 Task: Go to paying for a reservation.
Action: Mouse moved to (146, 586)
Screenshot: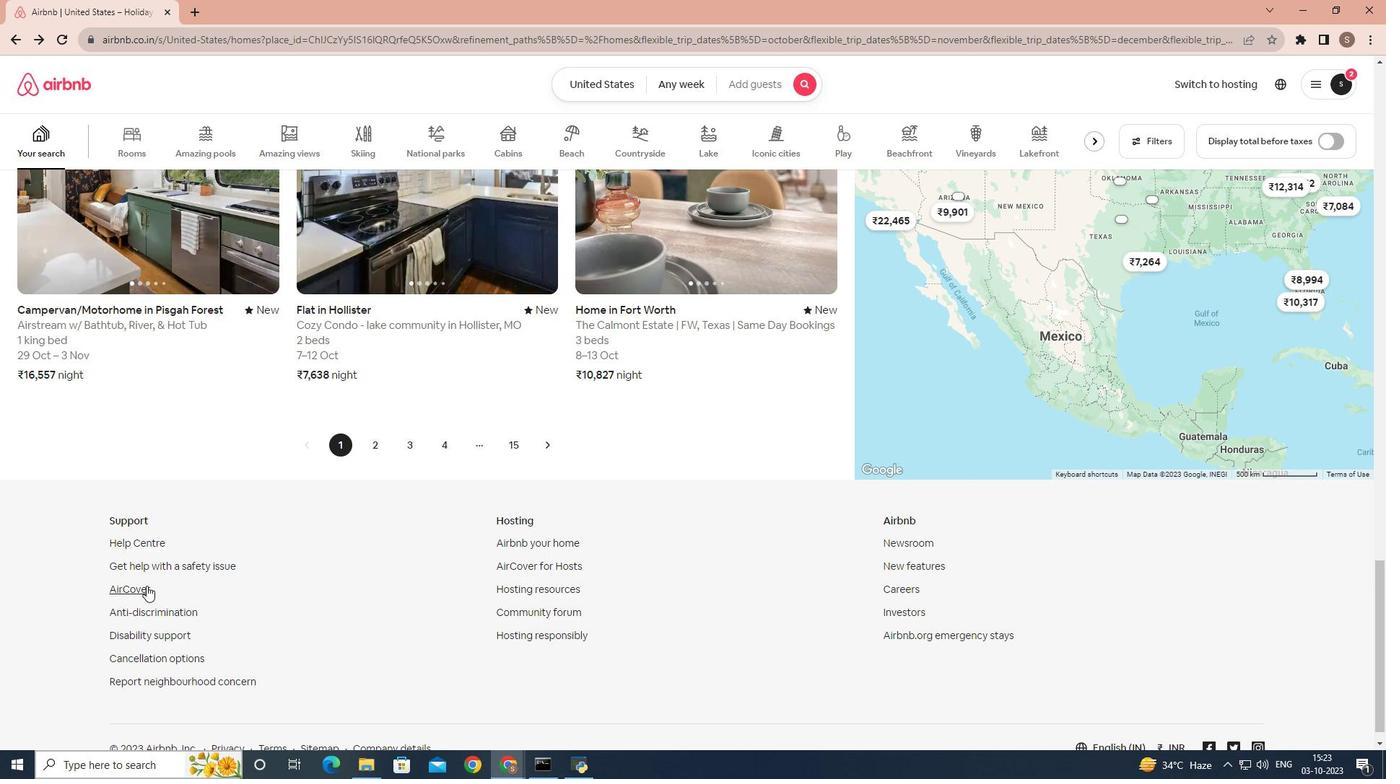 
Action: Mouse pressed left at (146, 586)
Screenshot: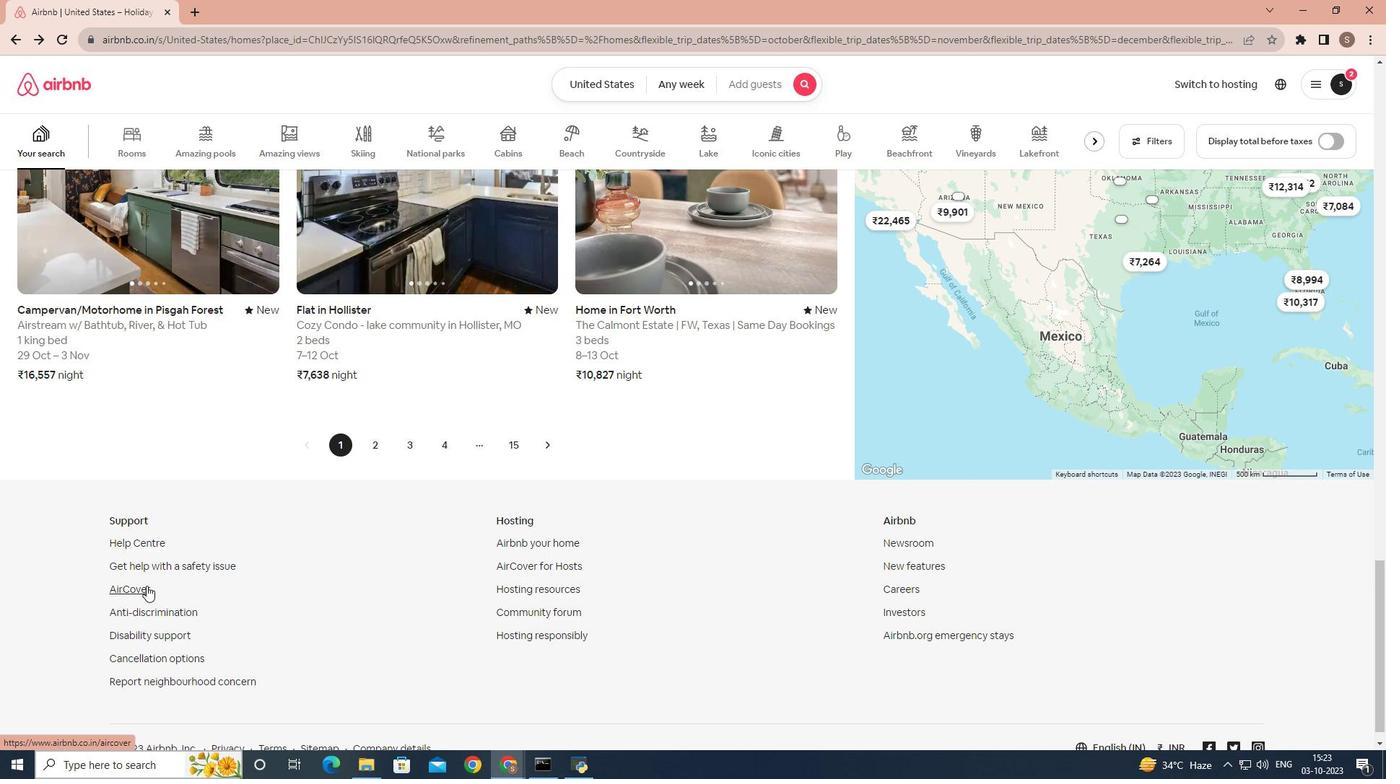 
Action: Mouse moved to (366, 140)
Screenshot: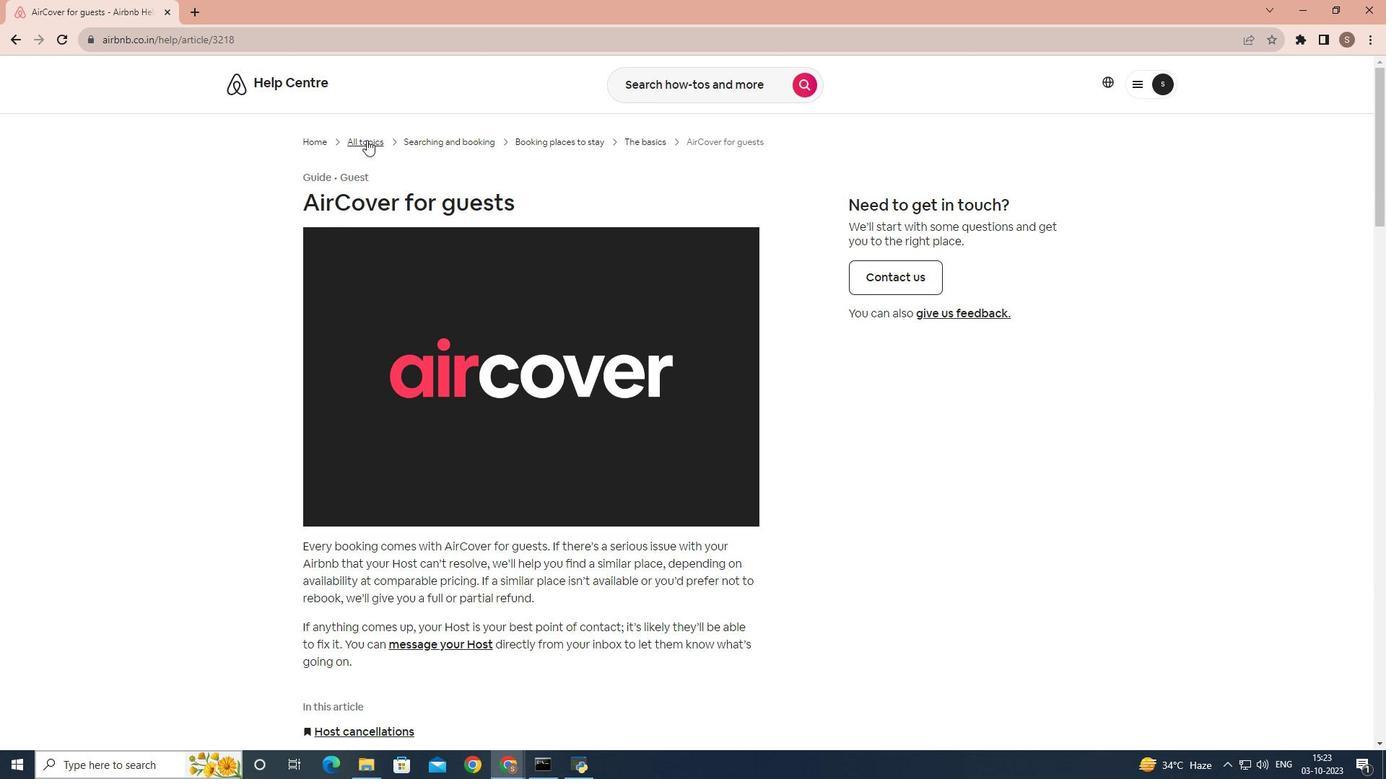 
Action: Mouse pressed left at (366, 140)
Screenshot: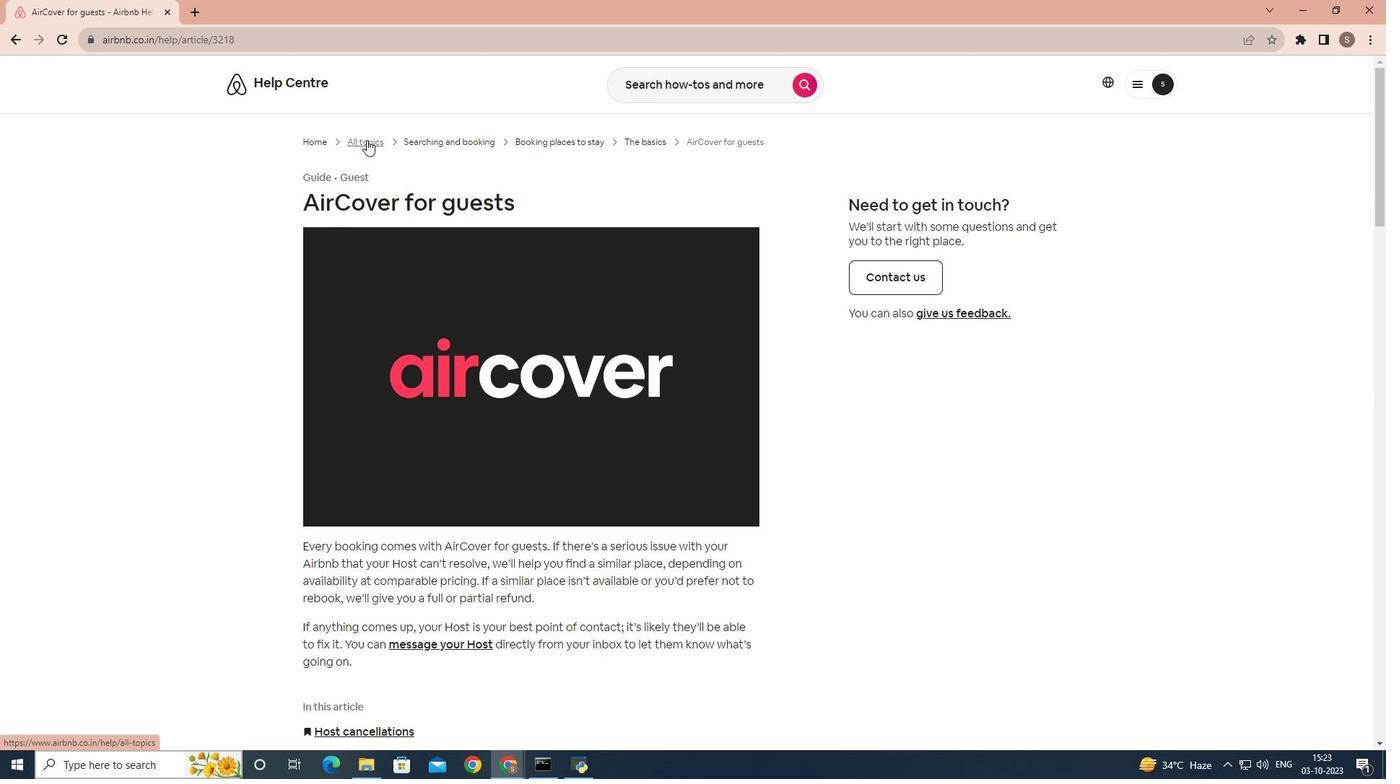 
Action: Mouse moved to (861, 384)
Screenshot: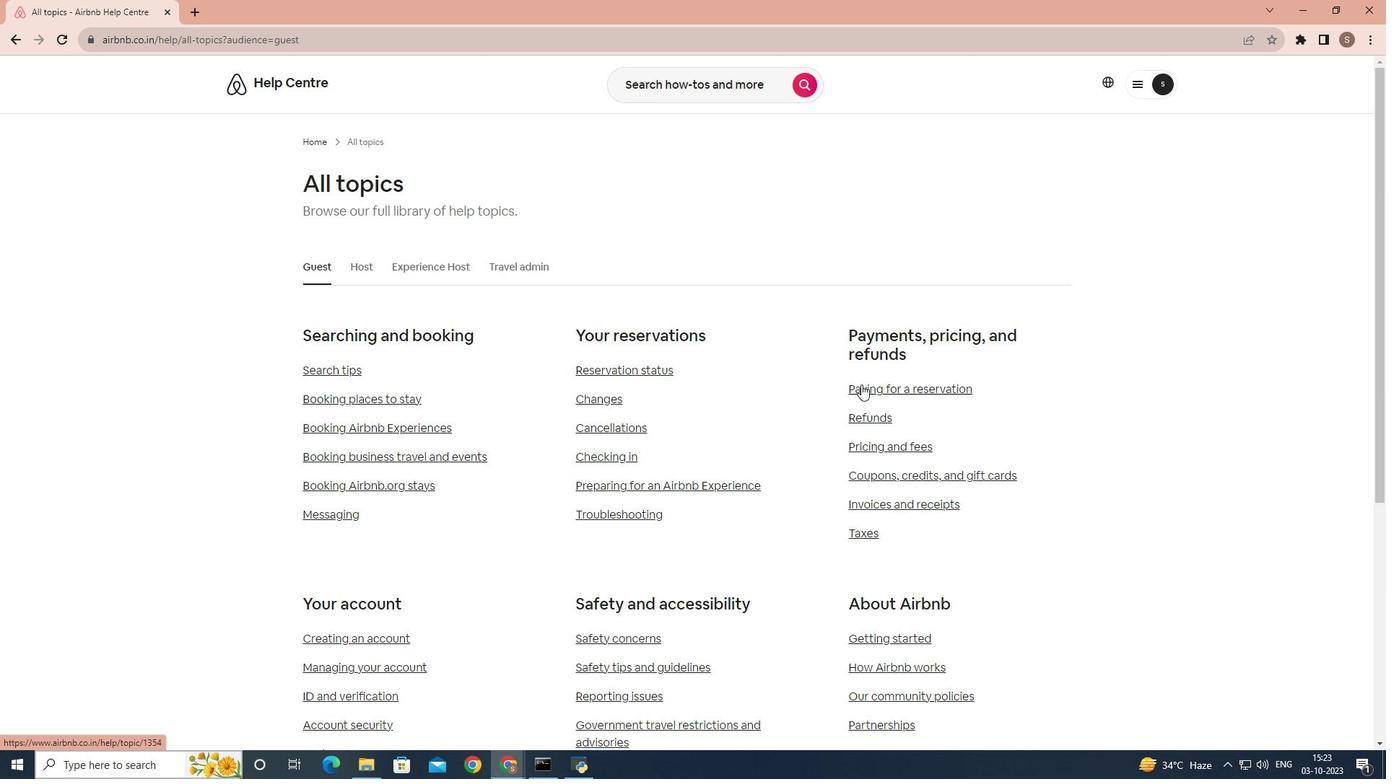 
Action: Mouse pressed left at (861, 384)
Screenshot: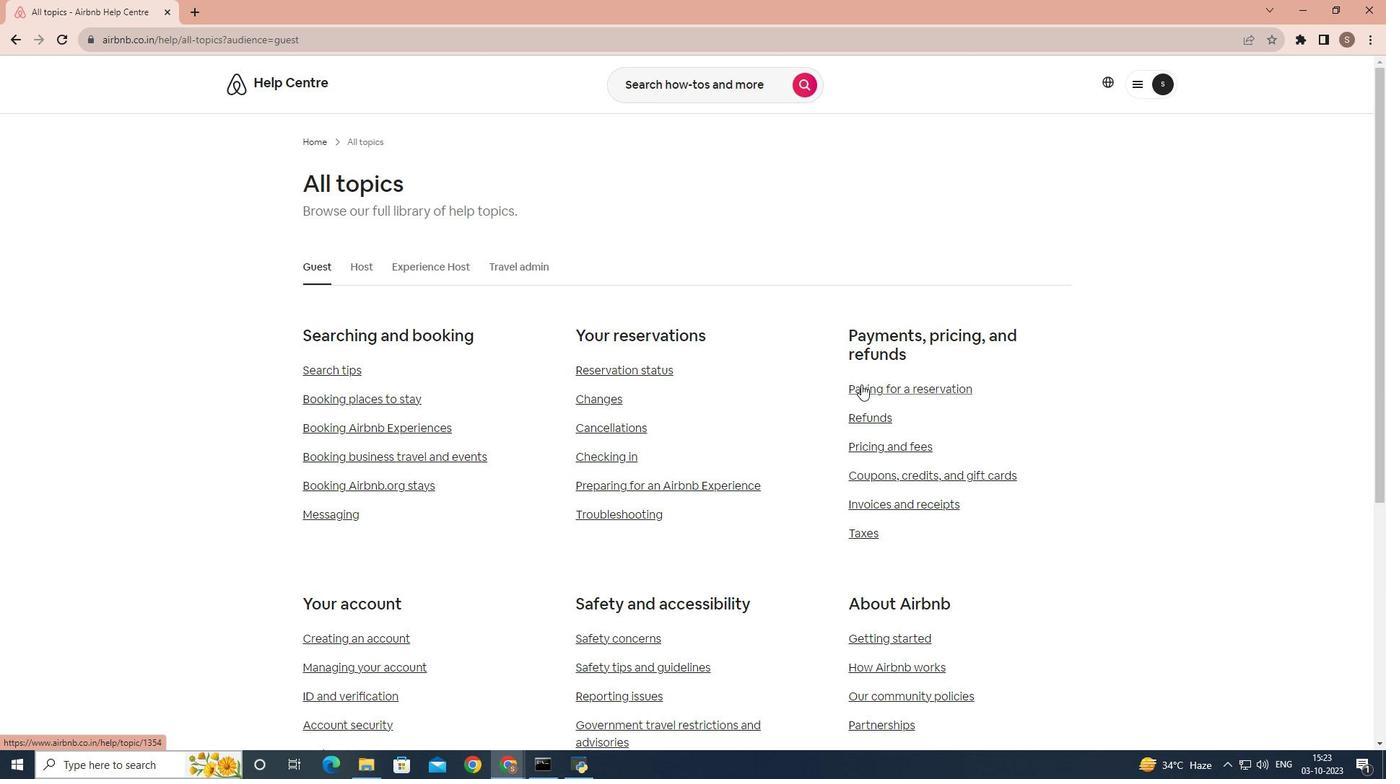 
